 Task: In the  document Mindfulnessletter.epub Change the allignment of footer to  'Right' Select the entire text and insert font style 'Nunito' and font size: 16
Action: Mouse moved to (299, 271)
Screenshot: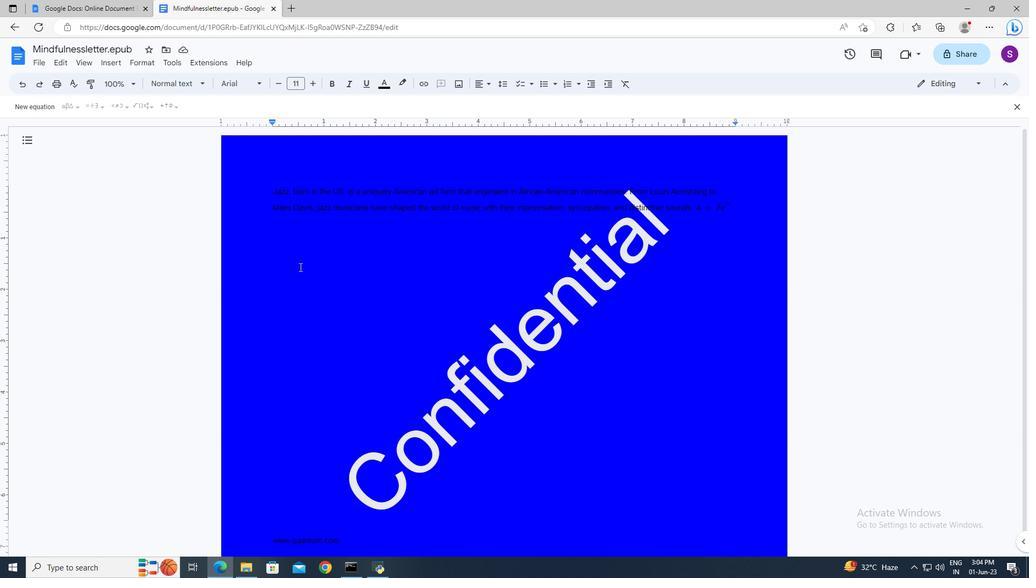 
Action: Mouse scrolled (299, 270) with delta (0, 0)
Screenshot: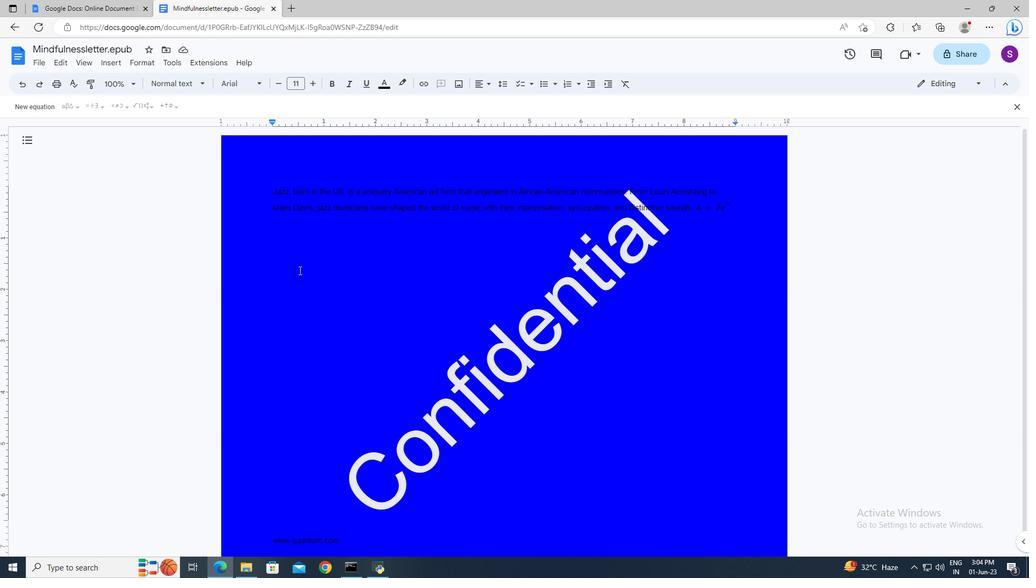 
Action: Mouse scrolled (299, 270) with delta (0, 0)
Screenshot: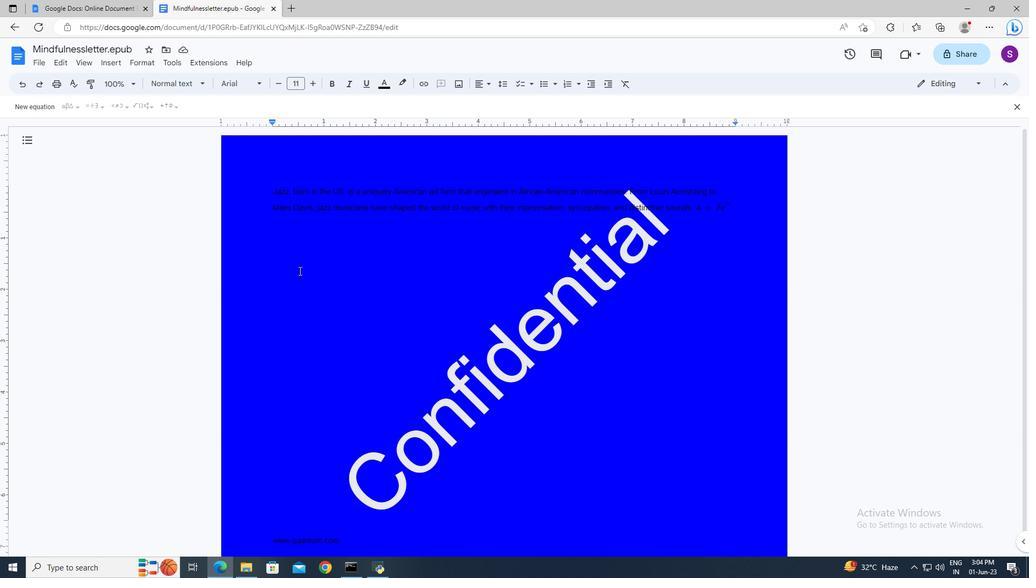 
Action: Mouse scrolled (299, 270) with delta (0, 0)
Screenshot: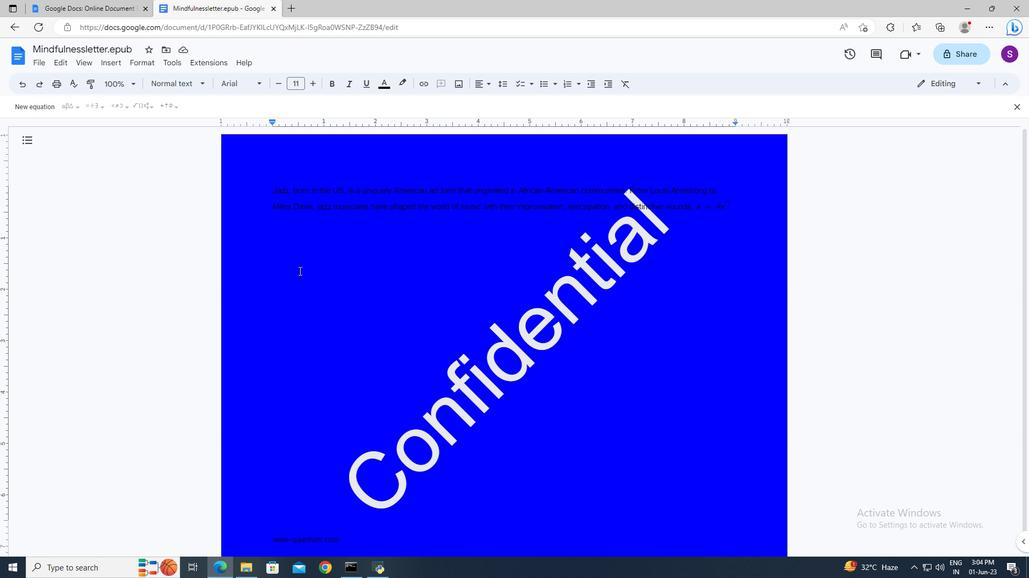 
Action: Mouse moved to (273, 521)
Screenshot: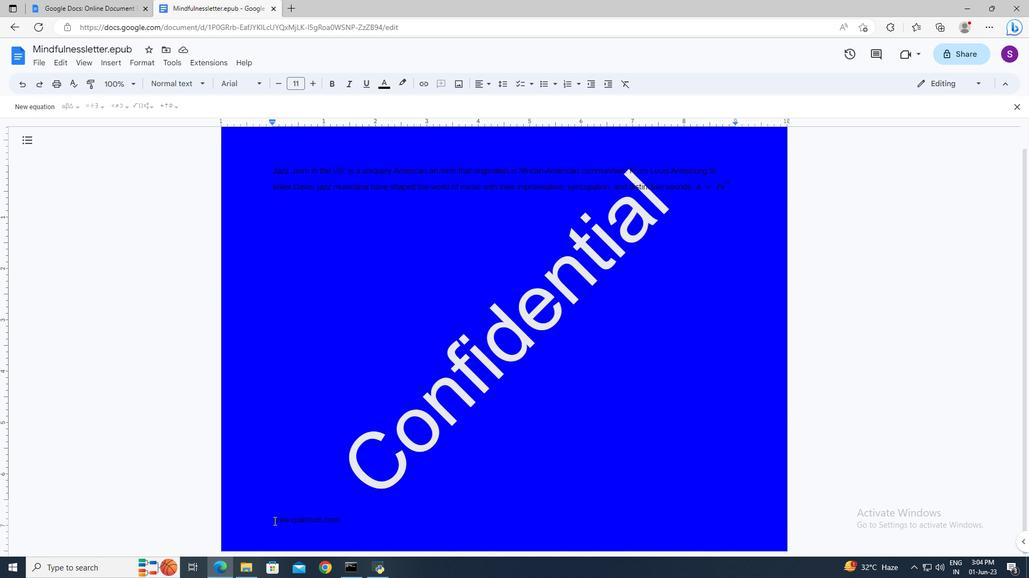 
Action: Mouse pressed left at (273, 521)
Screenshot: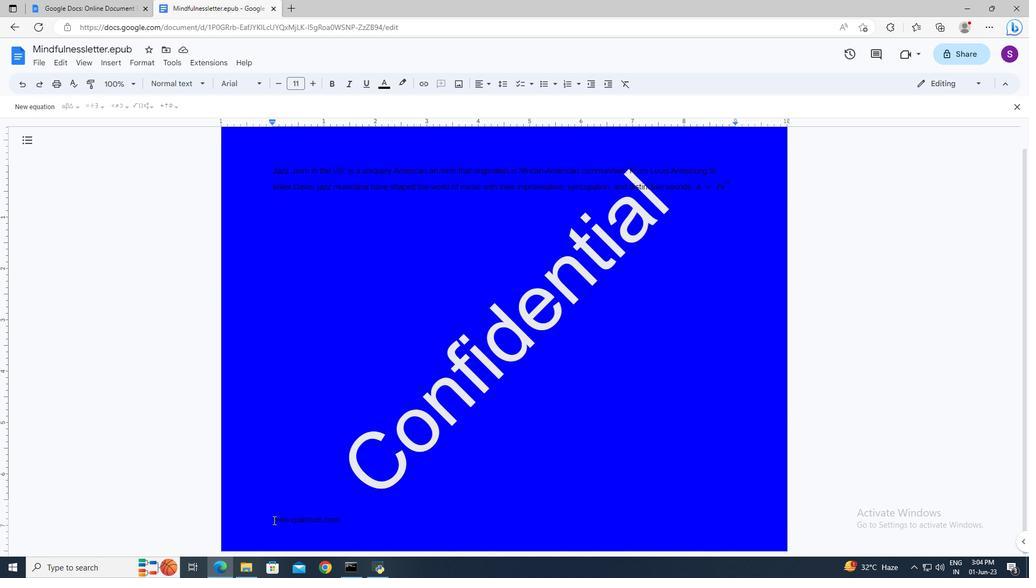 
Action: Mouse pressed left at (273, 521)
Screenshot: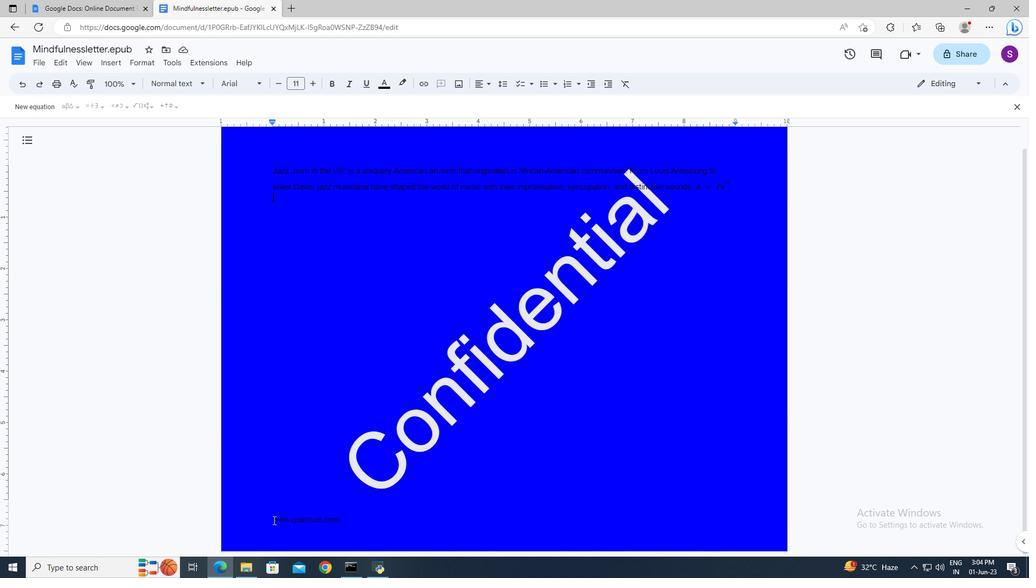 
Action: Mouse moved to (274, 525)
Screenshot: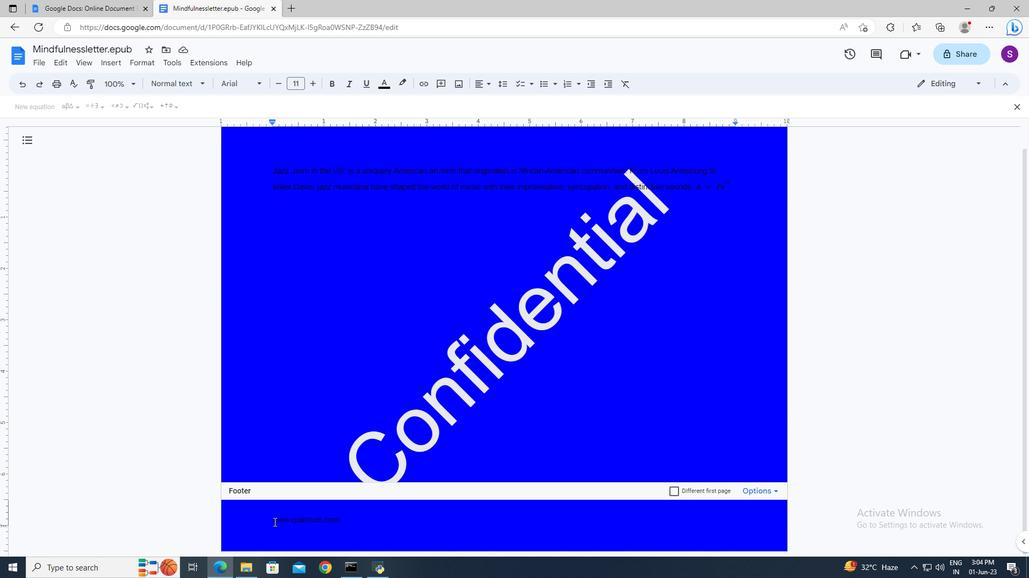
Action: Key pressed <Key.shift><Key.down>
Screenshot: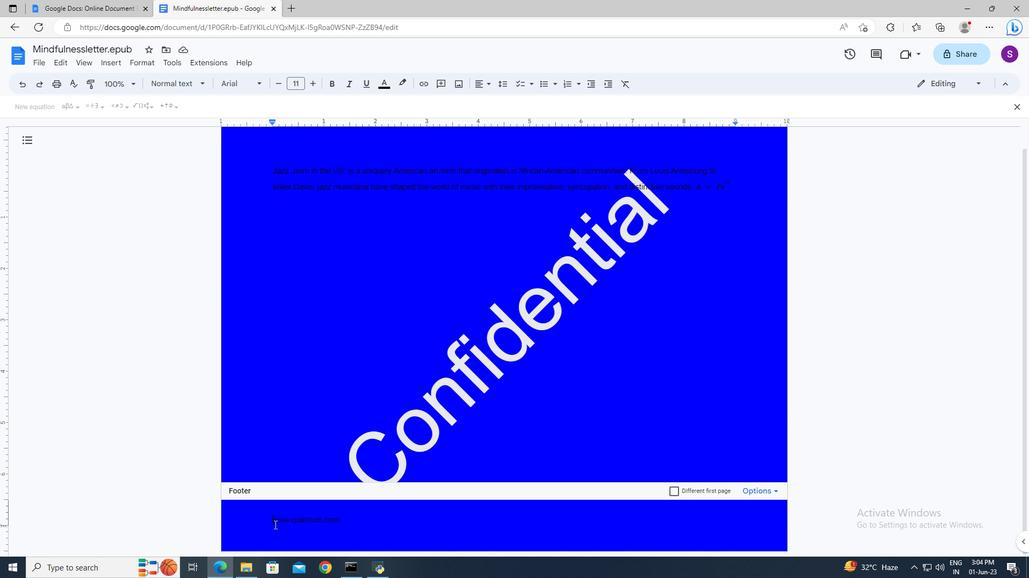 
Action: Mouse moved to (488, 87)
Screenshot: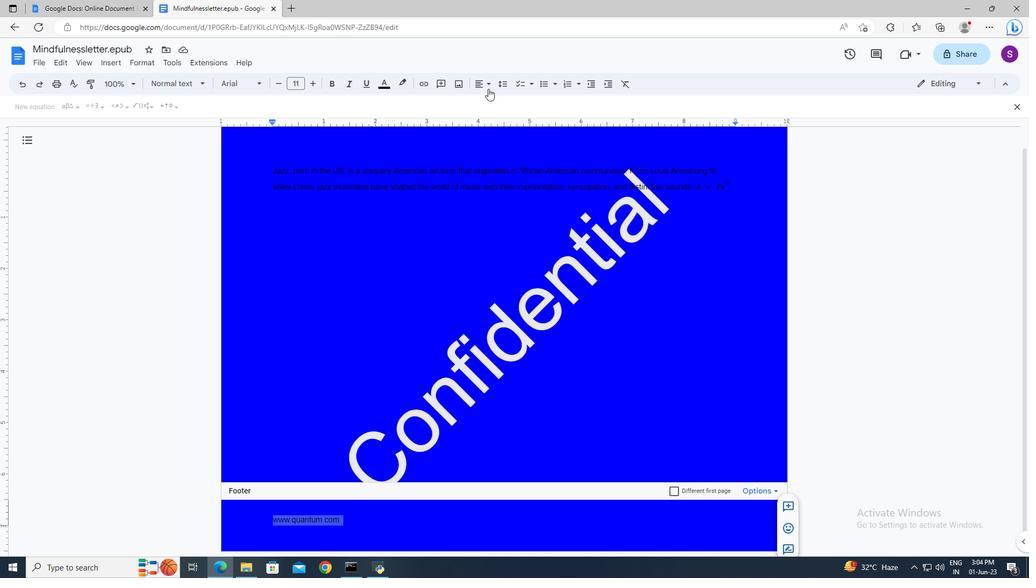 
Action: Mouse pressed left at (488, 87)
Screenshot: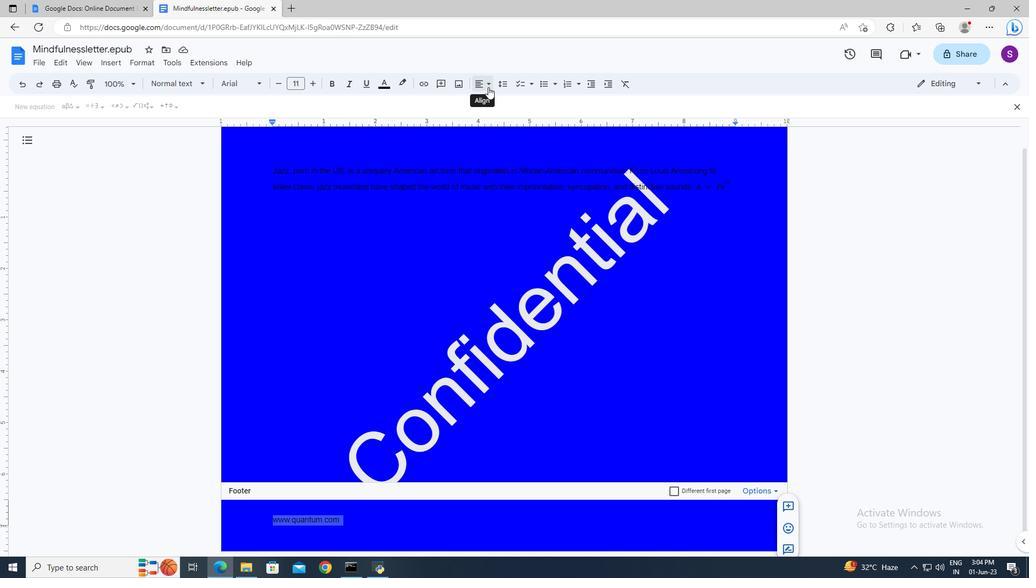 
Action: Mouse moved to (508, 104)
Screenshot: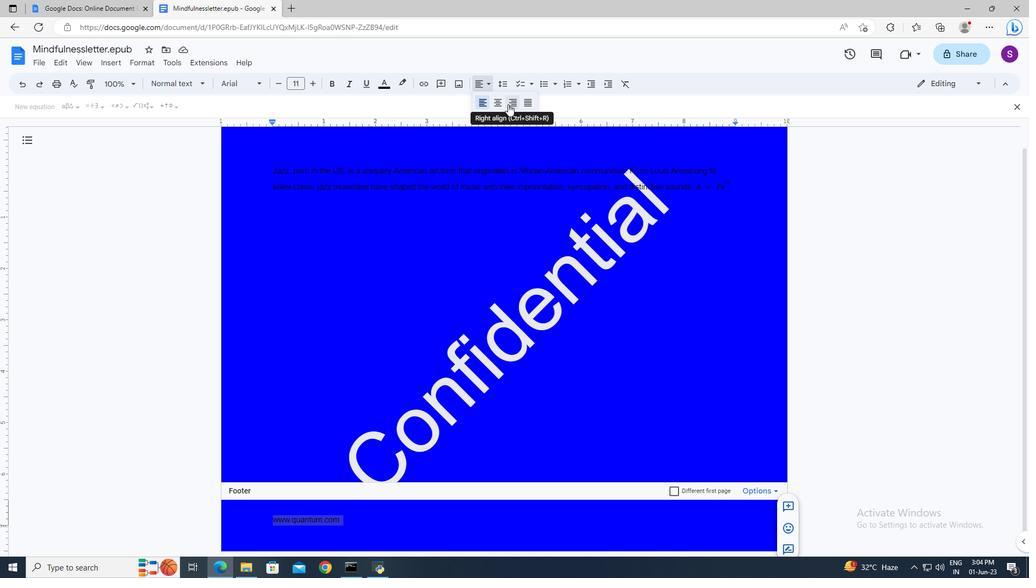 
Action: Mouse pressed left at (508, 104)
Screenshot: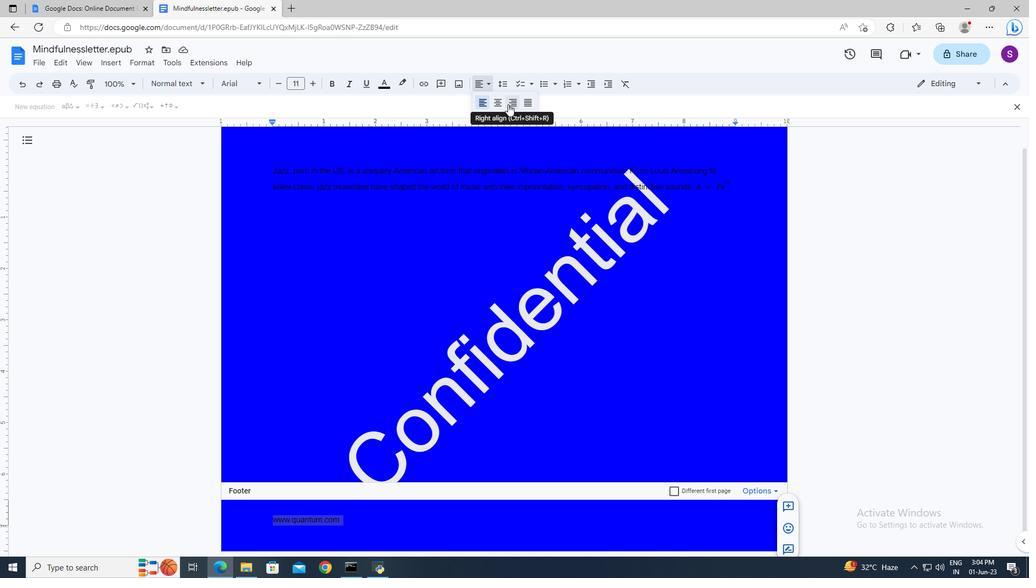 
Action: Mouse moved to (656, 184)
Screenshot: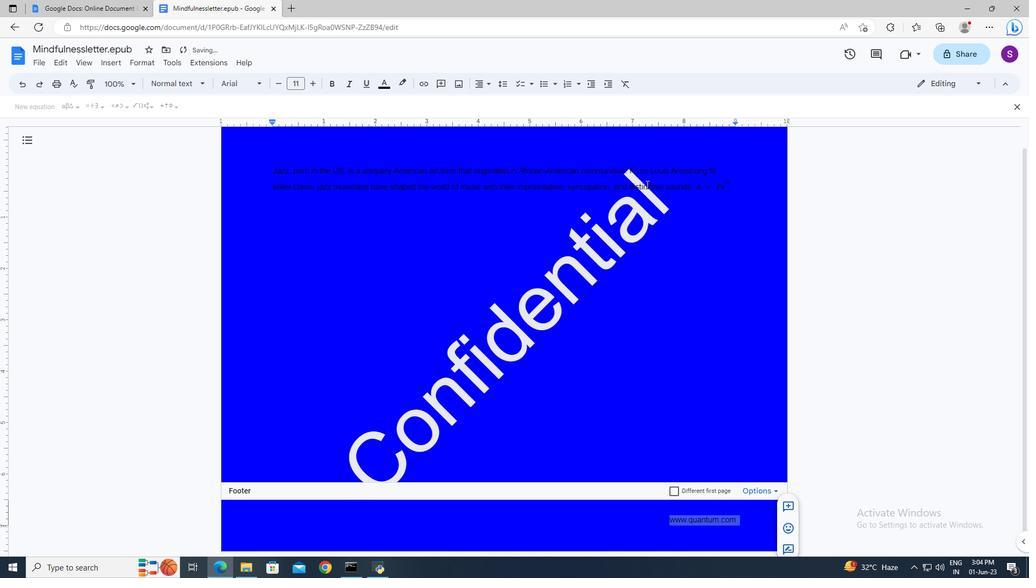 
Action: Mouse pressed left at (656, 184)
Screenshot: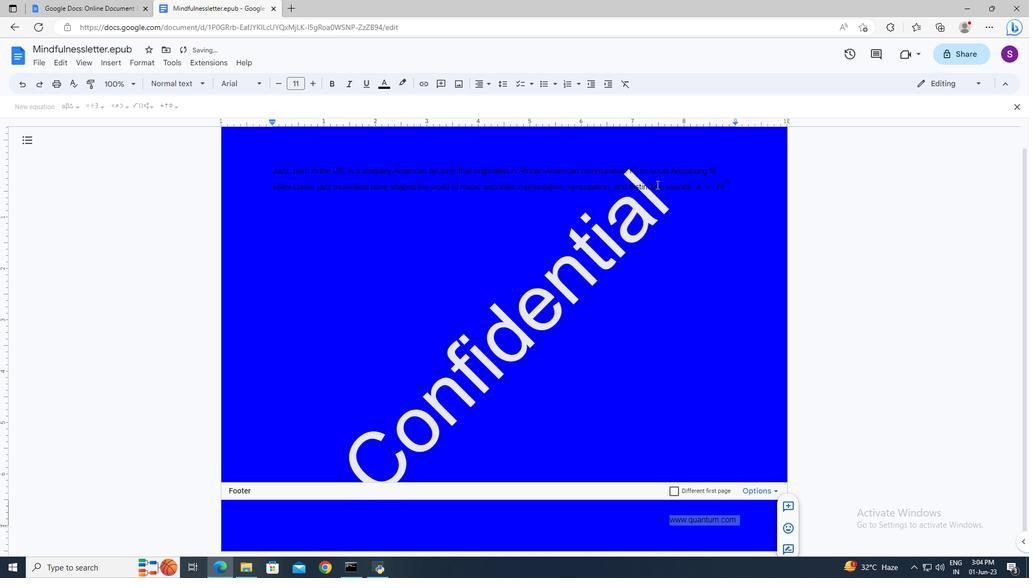 
Action: Key pressed ctrl+A
Screenshot: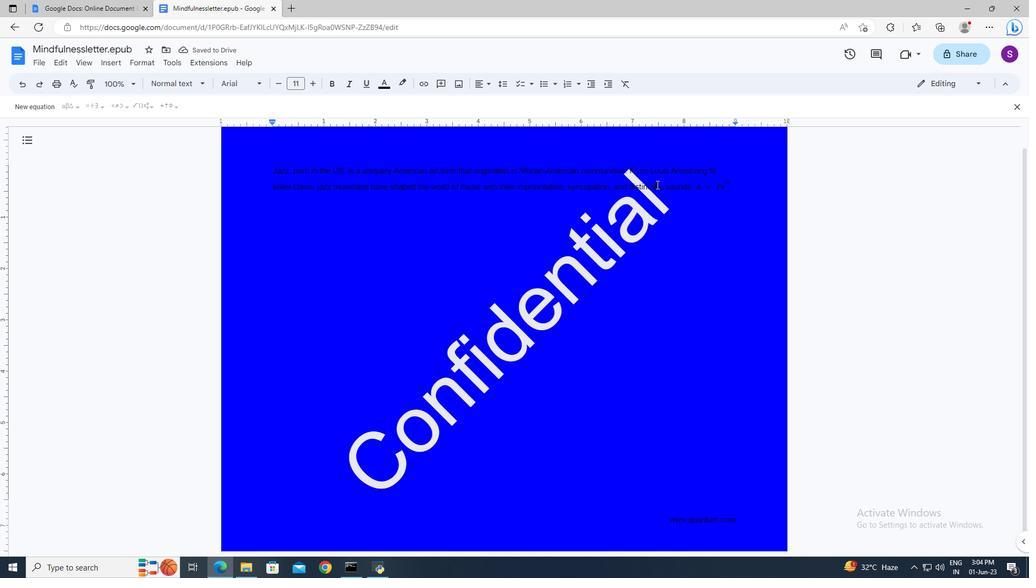 
Action: Mouse moved to (262, 87)
Screenshot: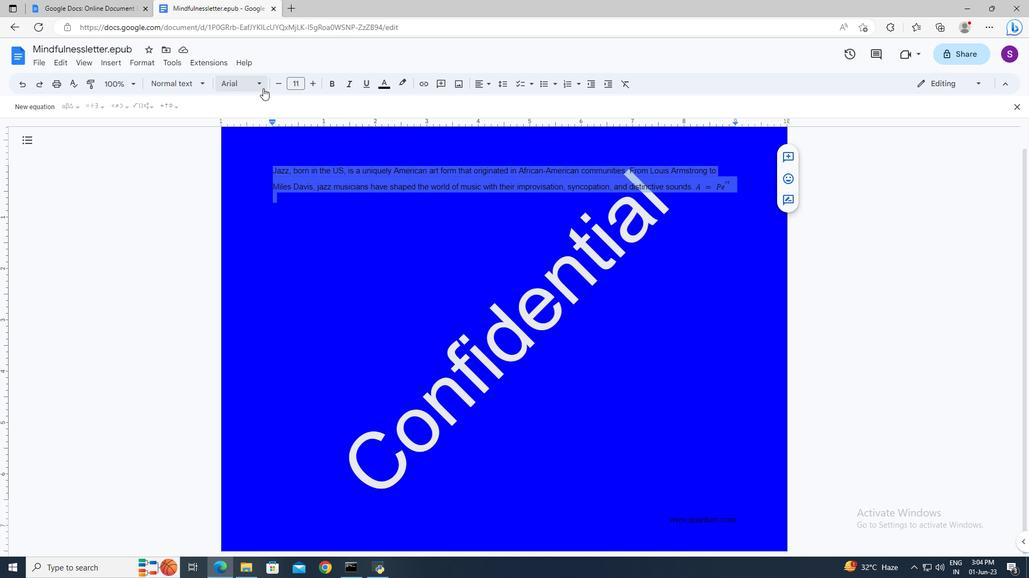 
Action: Mouse pressed left at (262, 87)
Screenshot: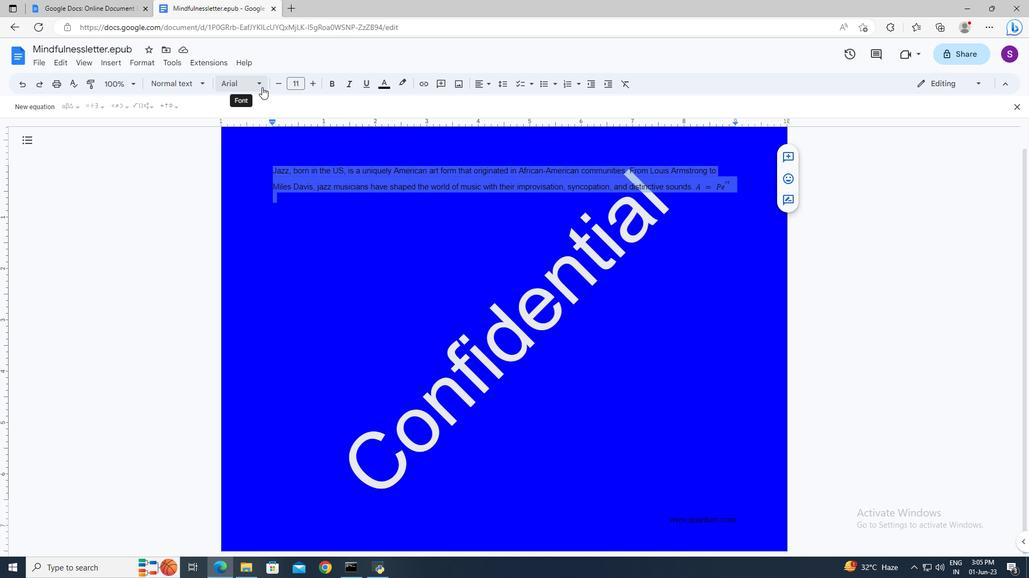 
Action: Mouse moved to (258, 508)
Screenshot: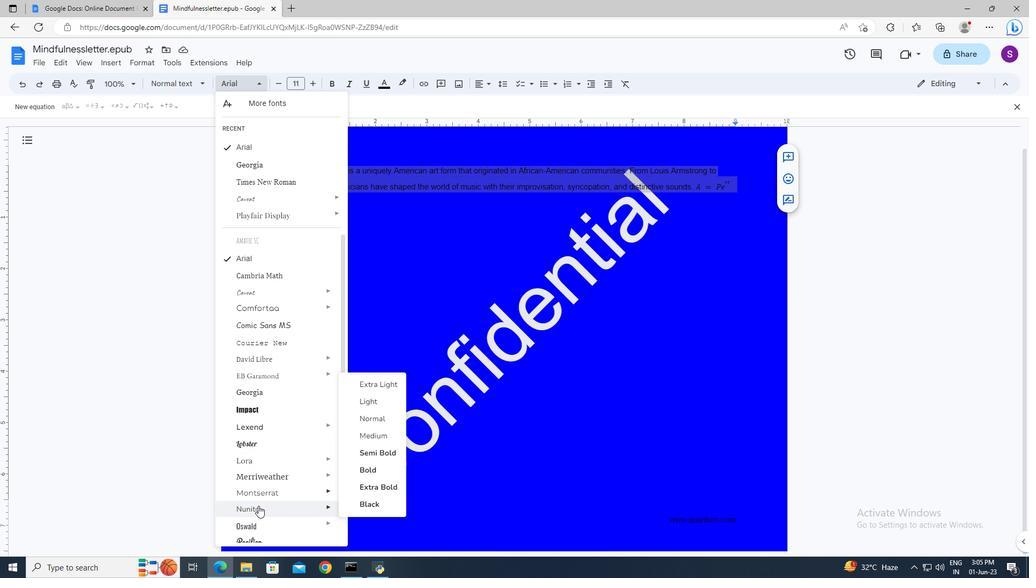 
Action: Mouse pressed left at (258, 508)
Screenshot: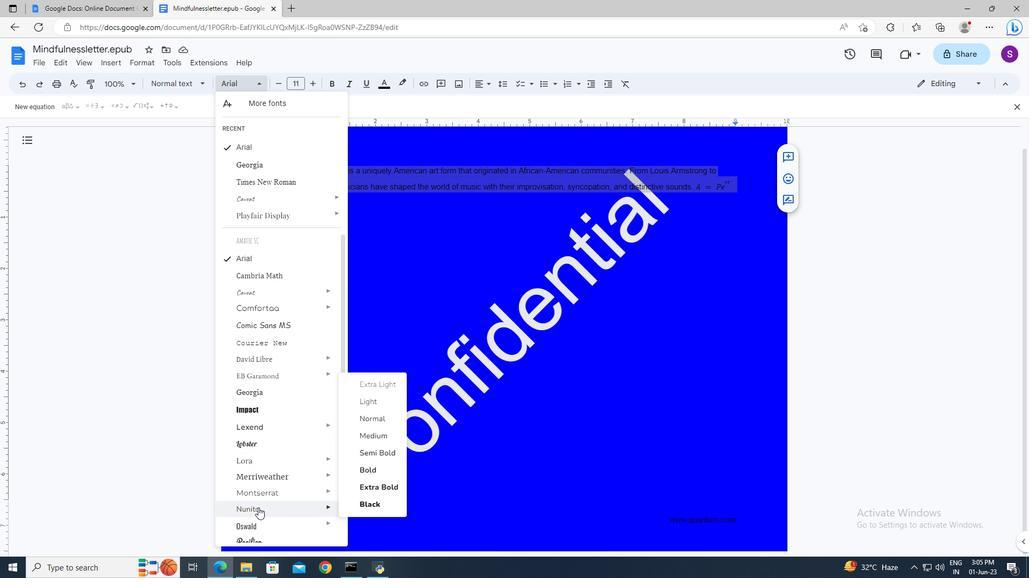 
Action: Mouse moved to (296, 84)
Screenshot: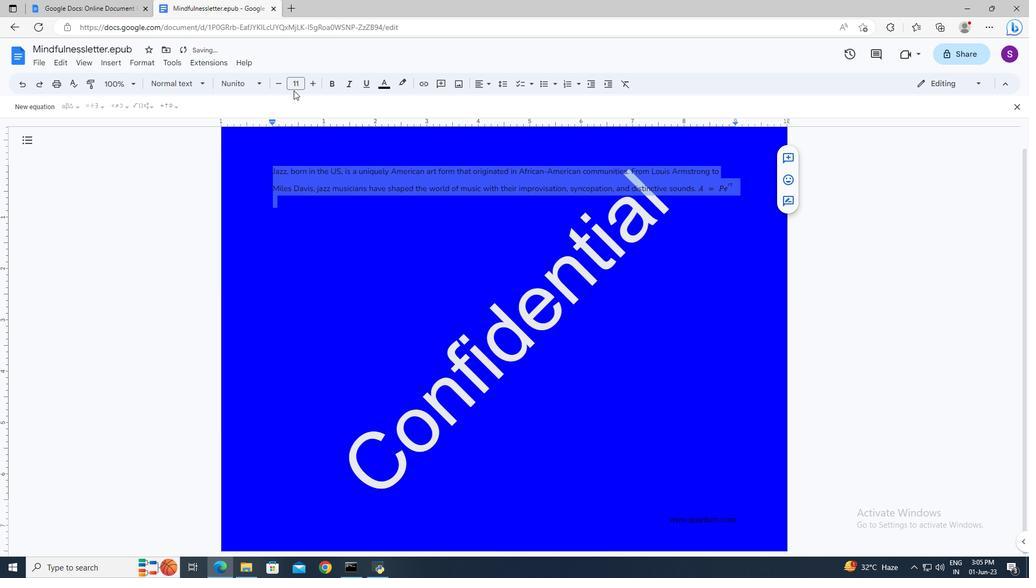 
Action: Mouse pressed left at (296, 84)
Screenshot: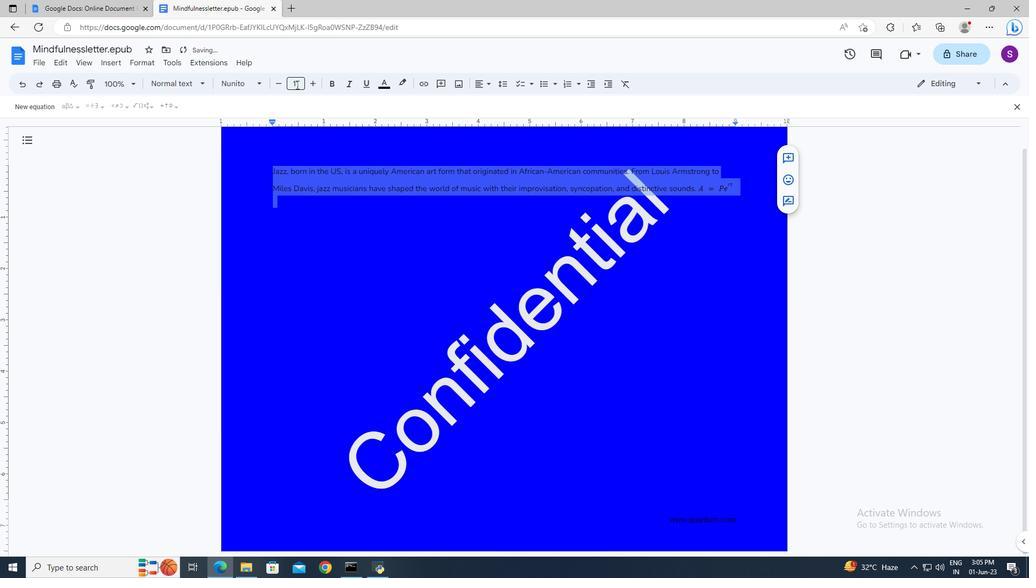 
Action: Key pressed 16<Key.enter>
Screenshot: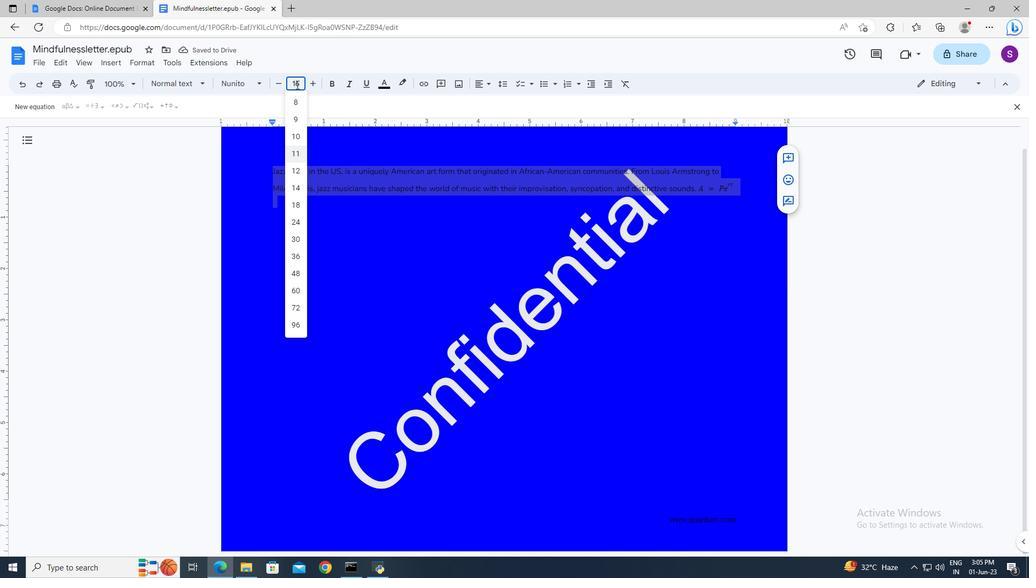 
Action: Mouse moved to (286, 172)
Screenshot: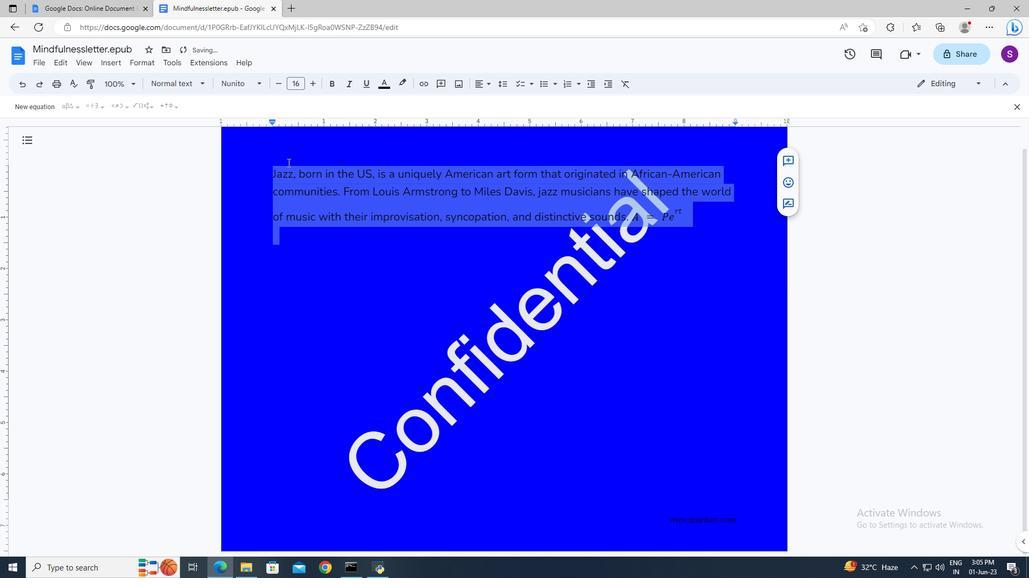 
Action: Mouse pressed left at (286, 172)
Screenshot: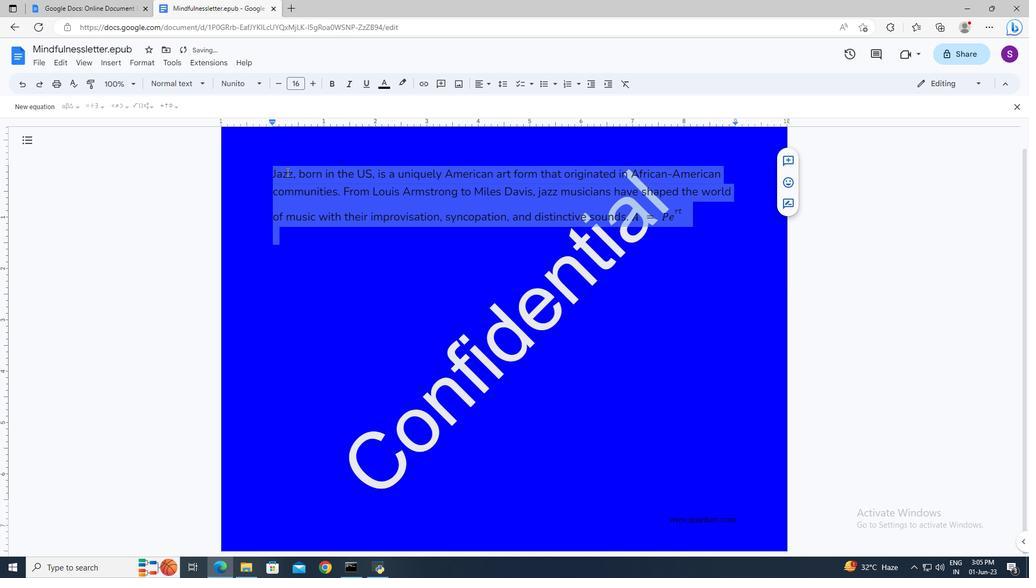 
